 Task: Create a sub task Design and Implement Solution for the task  Add integration with third-party services such as Google Drive and Dropbox in the project Ubertech , assign it to team member softage.7@softage.net and update the status of the sub task to  Off Track , set the priority of the sub task to High.
Action: Mouse moved to (74, 291)
Screenshot: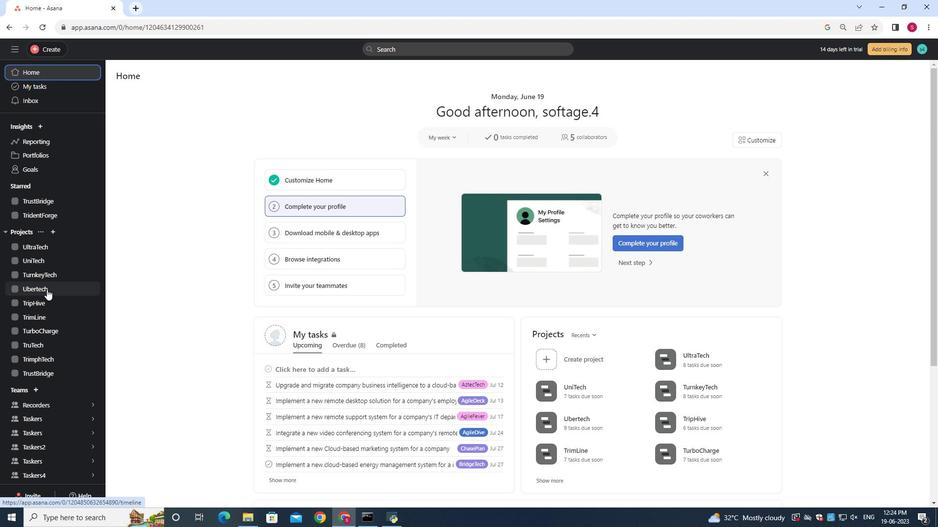 
Action: Mouse pressed left at (74, 291)
Screenshot: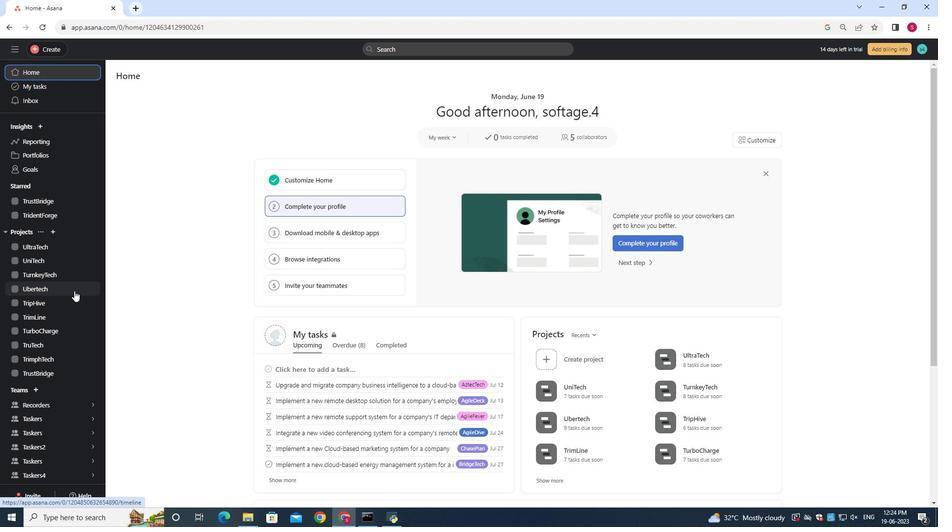 
Action: Mouse moved to (359, 220)
Screenshot: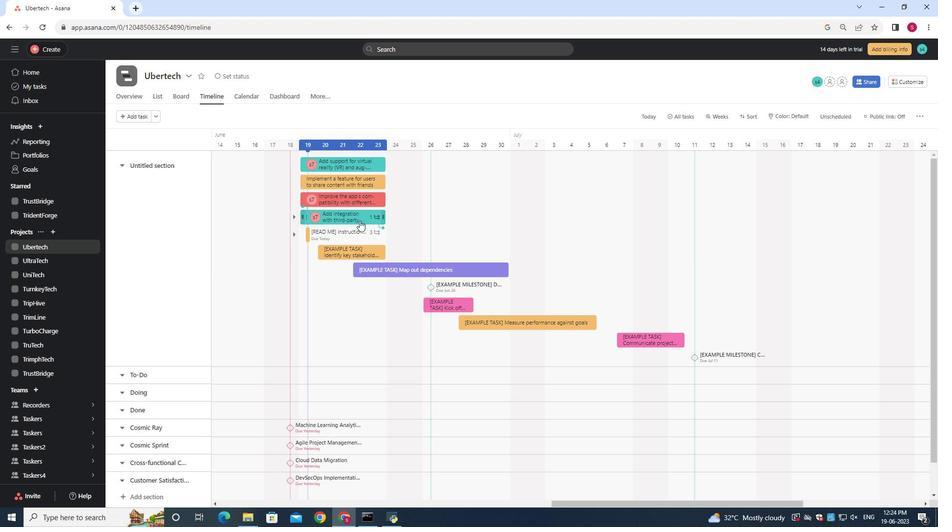
Action: Mouse pressed left at (359, 220)
Screenshot: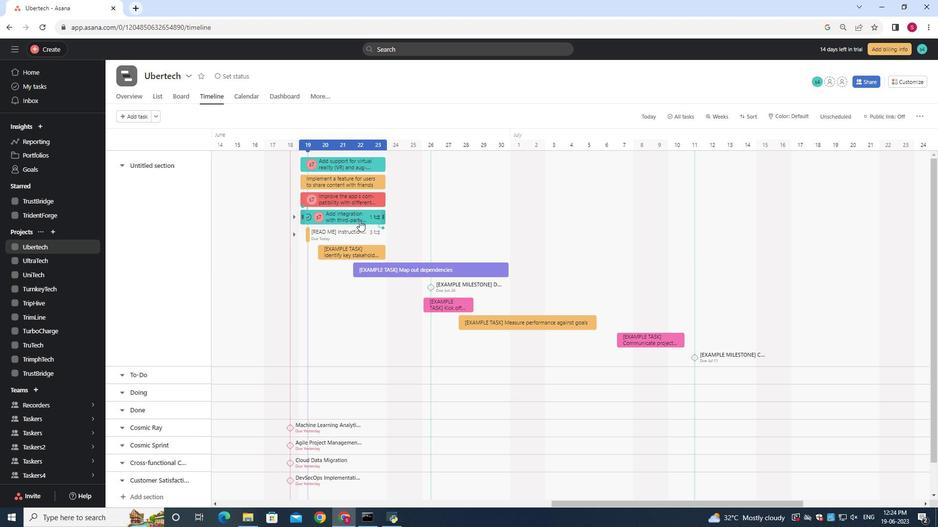 
Action: Mouse moved to (702, 275)
Screenshot: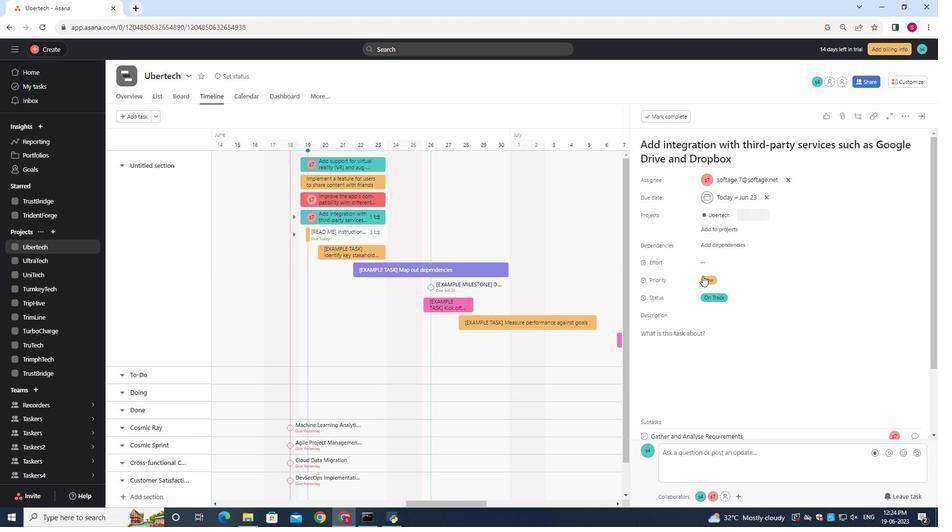 
Action: Mouse scrolled (702, 275) with delta (0, 0)
Screenshot: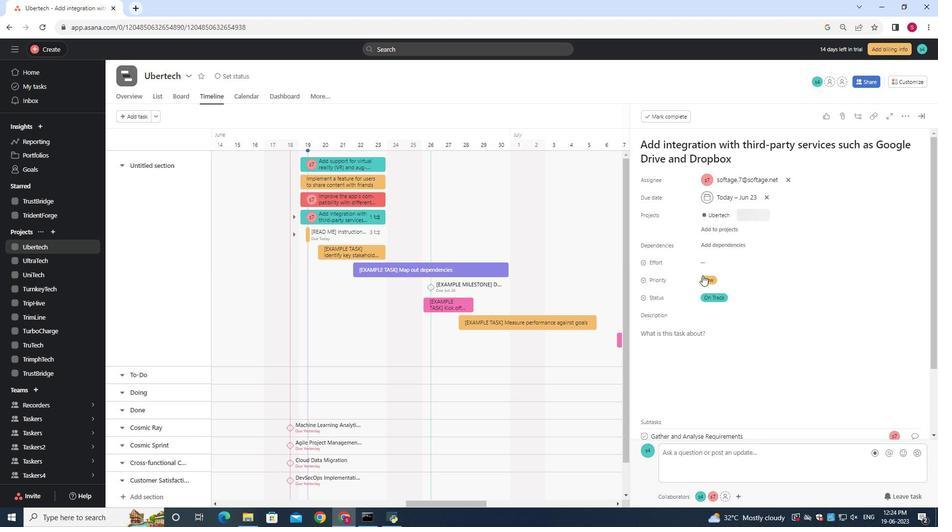 
Action: Mouse scrolled (702, 275) with delta (0, 0)
Screenshot: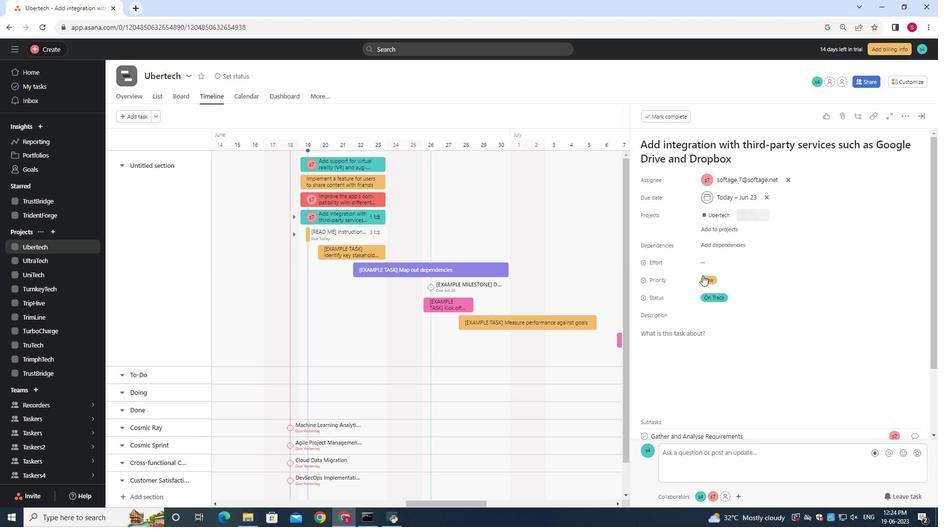 
Action: Mouse scrolled (702, 275) with delta (0, 0)
Screenshot: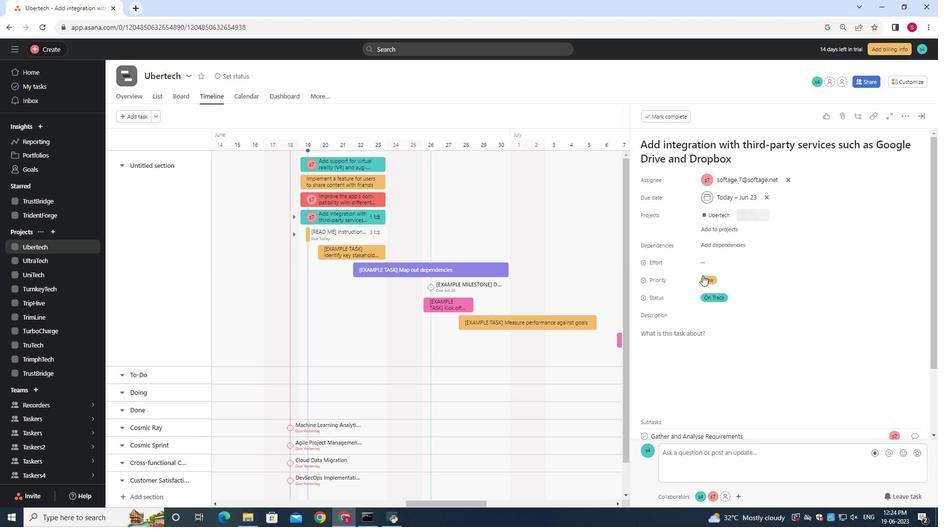 
Action: Mouse scrolled (702, 275) with delta (0, 0)
Screenshot: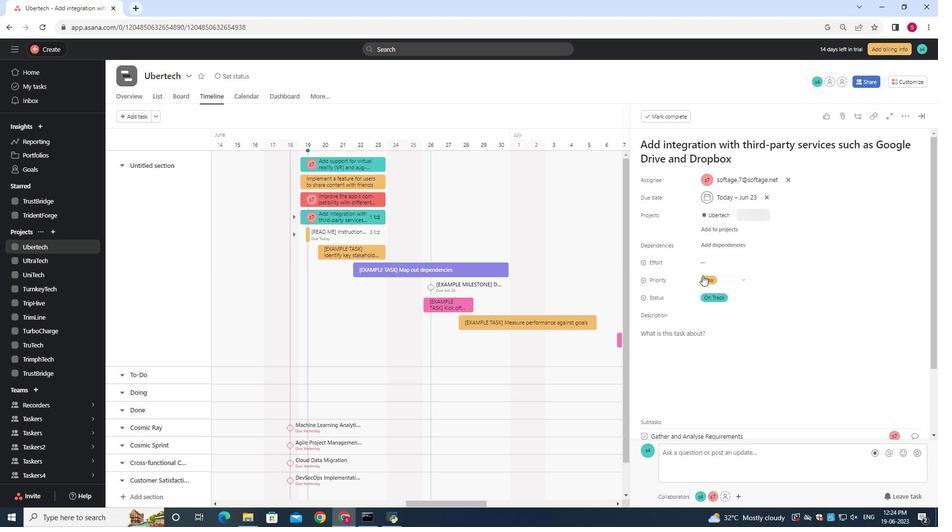 
Action: Mouse moved to (653, 370)
Screenshot: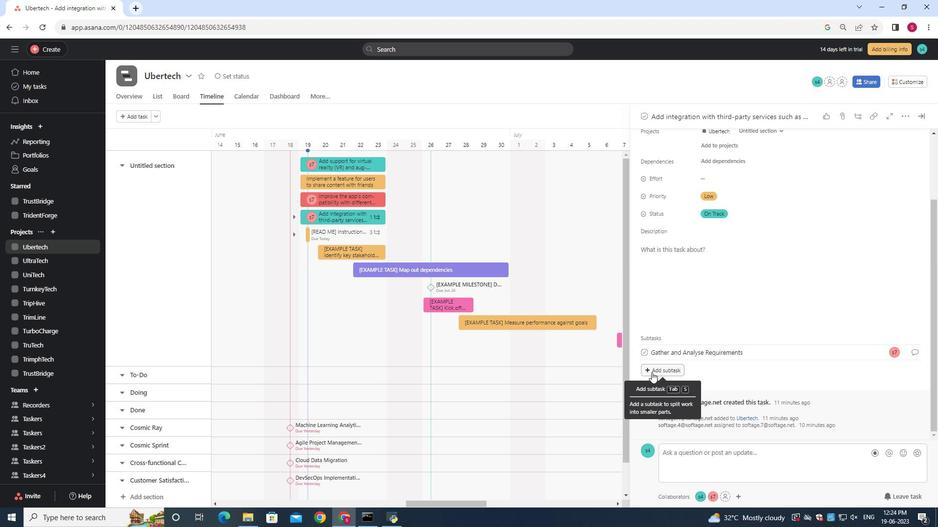 
Action: Mouse pressed left at (652, 370)
Screenshot: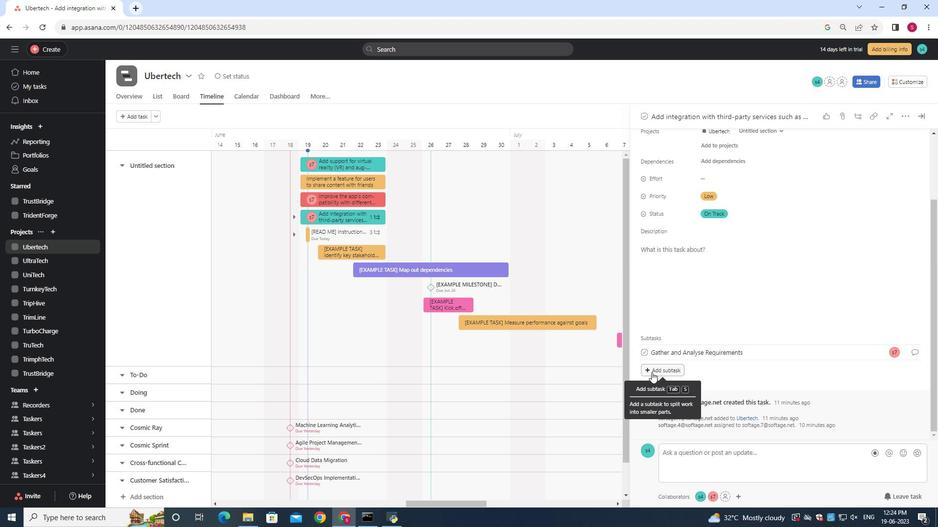 
Action: Key pressed <Key.shift>Design<Key.space>and<Key.space><Key.shift>Implement<Key.space><Key.shift>Solution<Key.space>
Screenshot: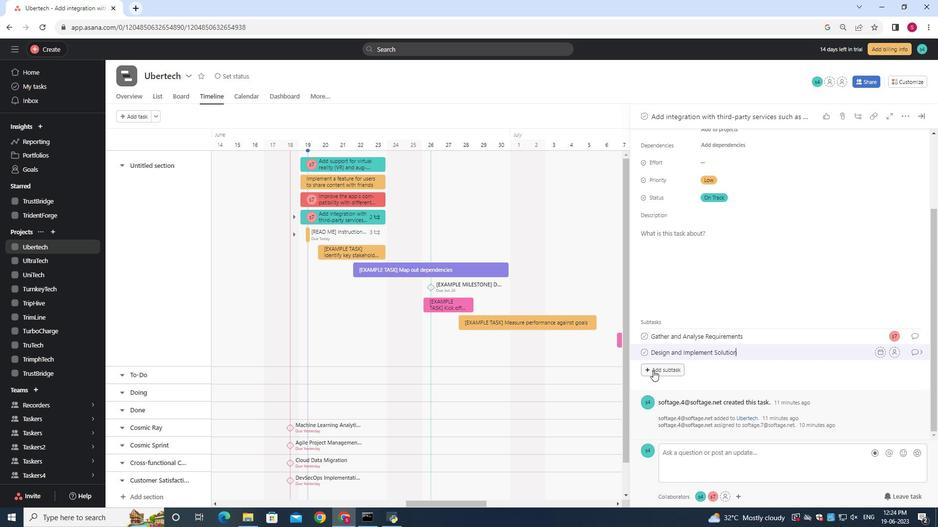 
Action: Mouse moved to (892, 353)
Screenshot: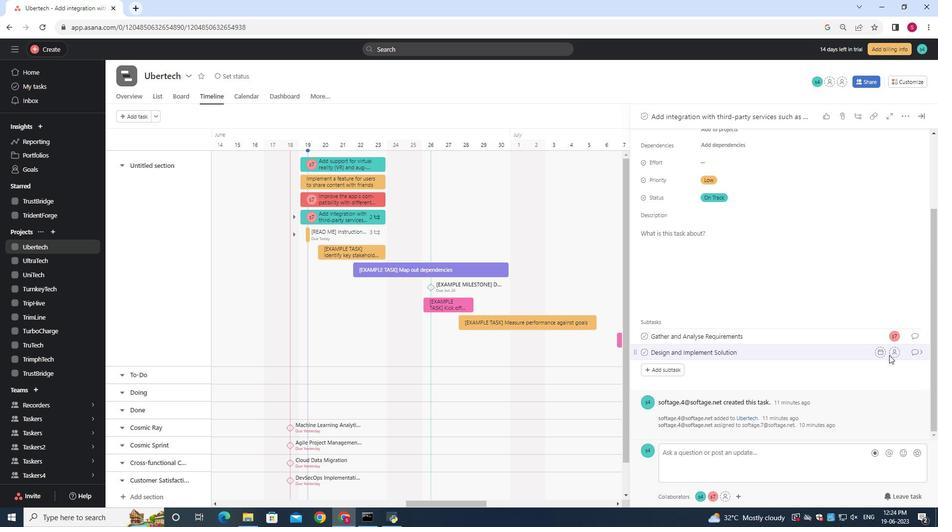 
Action: Mouse pressed left at (892, 353)
Screenshot: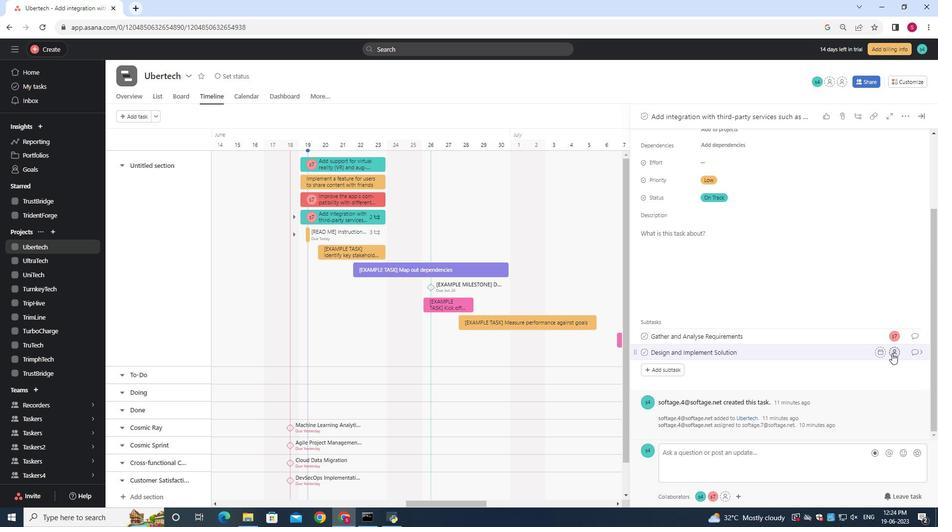 
Action: Mouse moved to (892, 353)
Screenshot: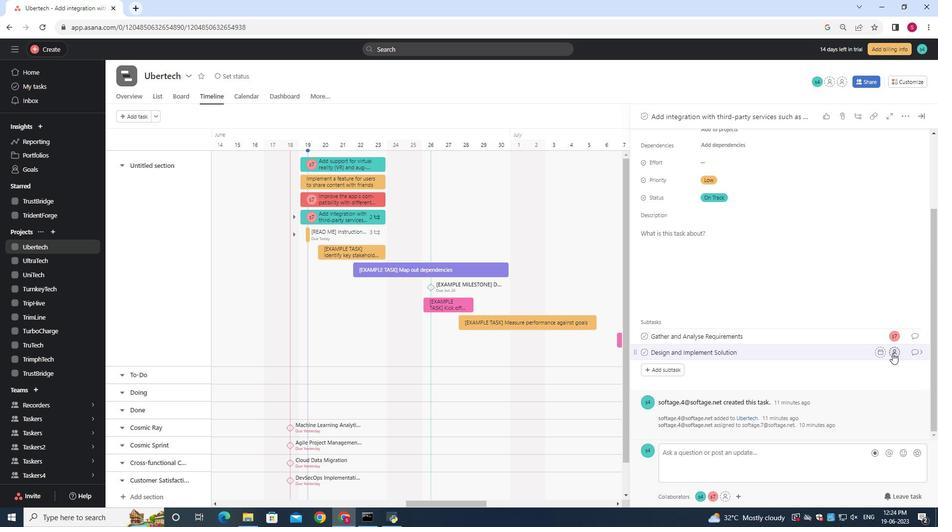 
Action: Key pressed softage.7<Key.shift>@softage.net
Screenshot: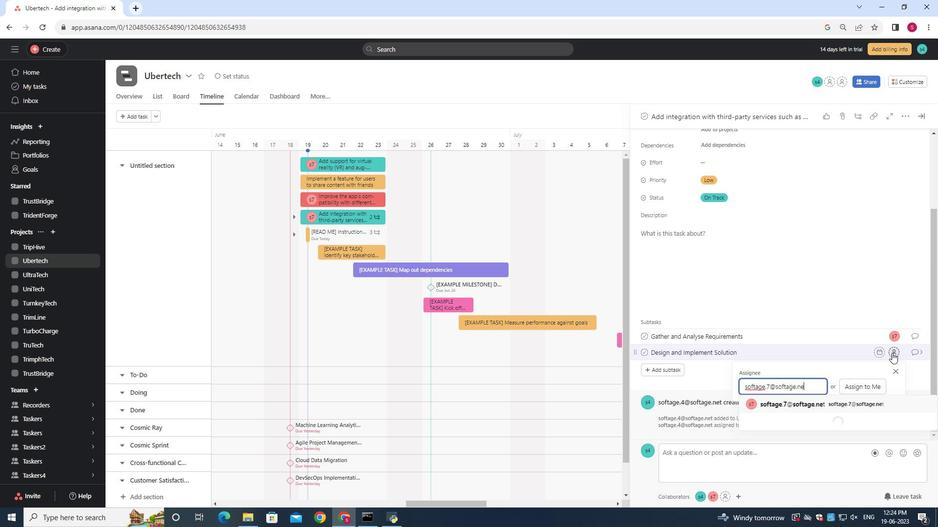 
Action: Mouse moved to (799, 405)
Screenshot: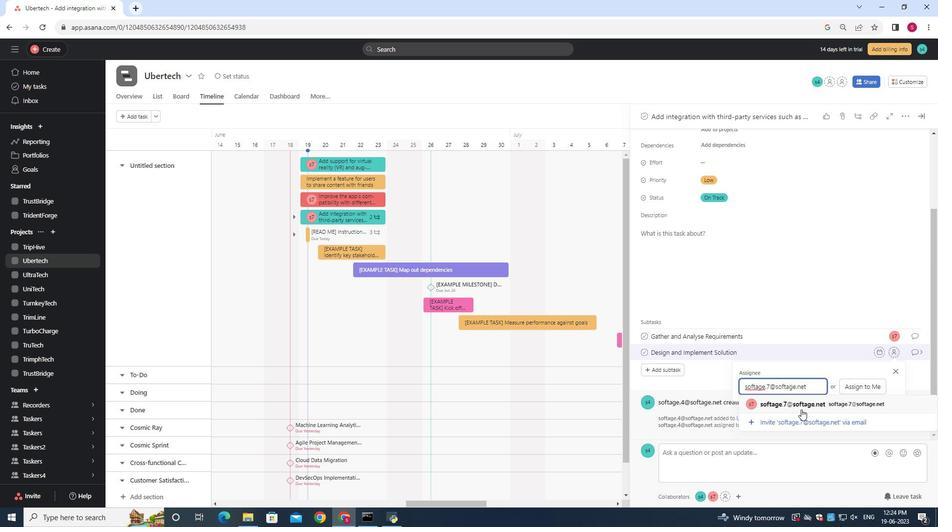 
Action: Mouse pressed left at (799, 405)
Screenshot: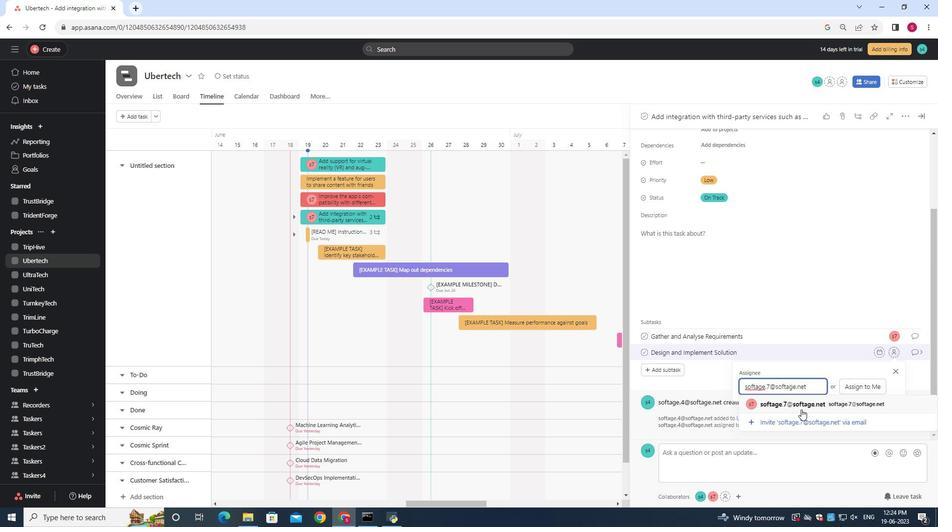 
Action: Mouse moved to (917, 349)
Screenshot: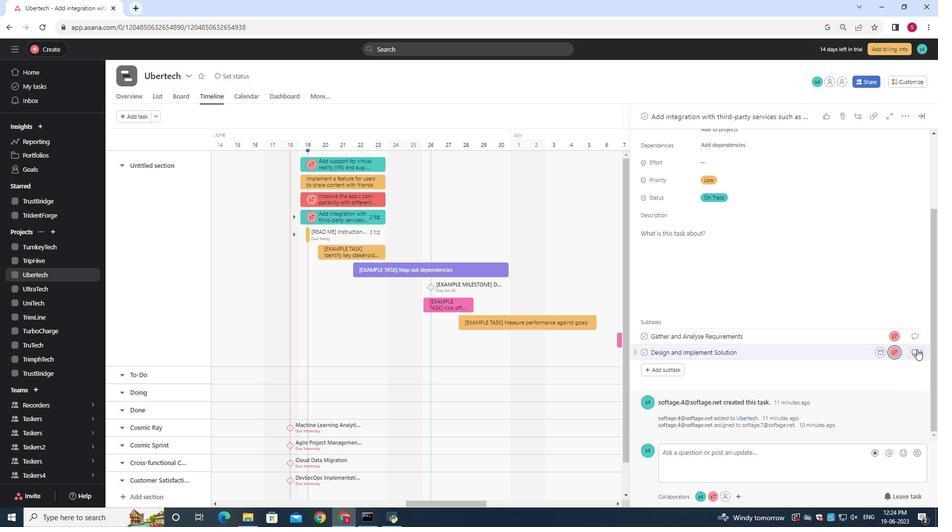 
Action: Mouse pressed left at (917, 349)
Screenshot: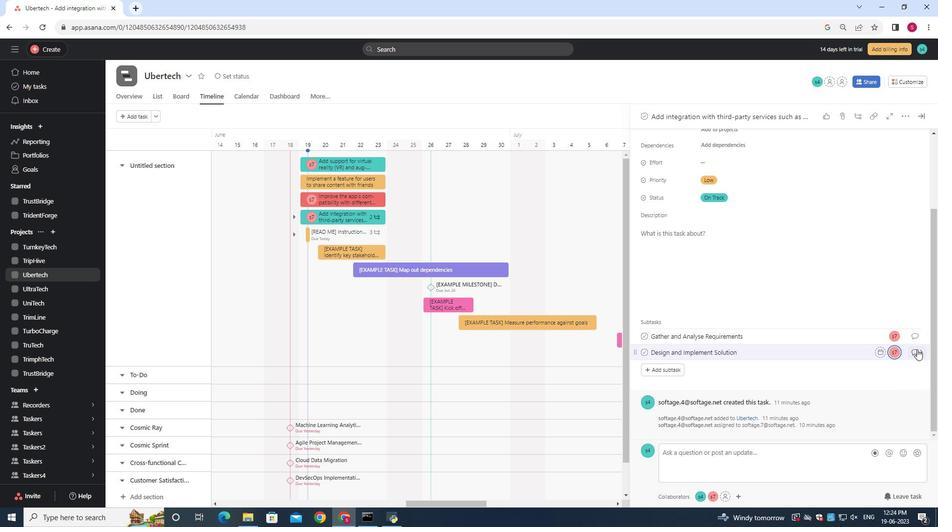 
Action: Mouse moved to (711, 314)
Screenshot: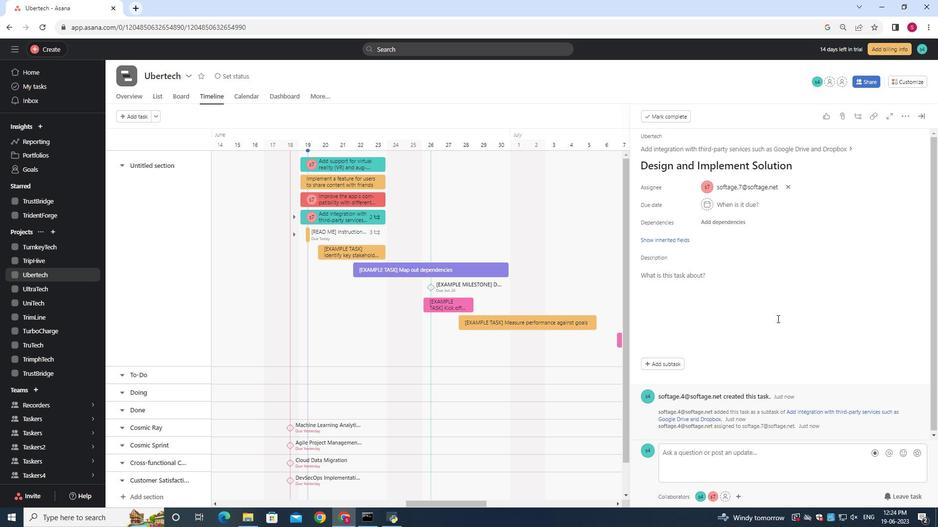 
Action: Mouse scrolled (711, 313) with delta (0, 0)
Screenshot: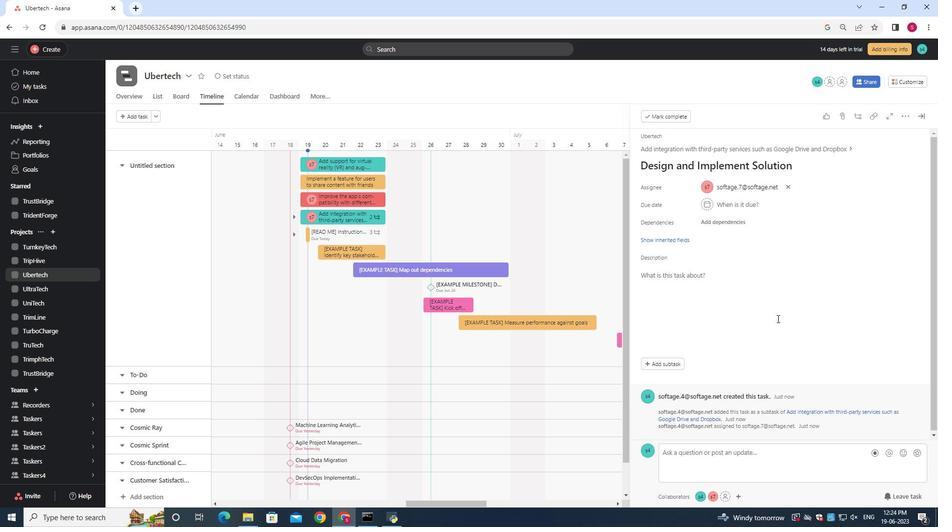 
Action: Mouse moved to (711, 314)
Screenshot: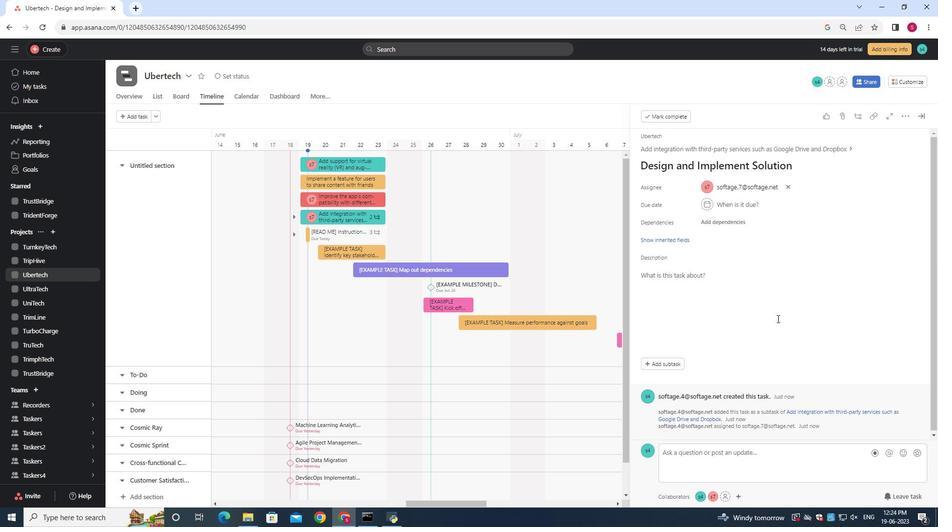 
Action: Mouse scrolled (711, 313) with delta (0, 0)
Screenshot: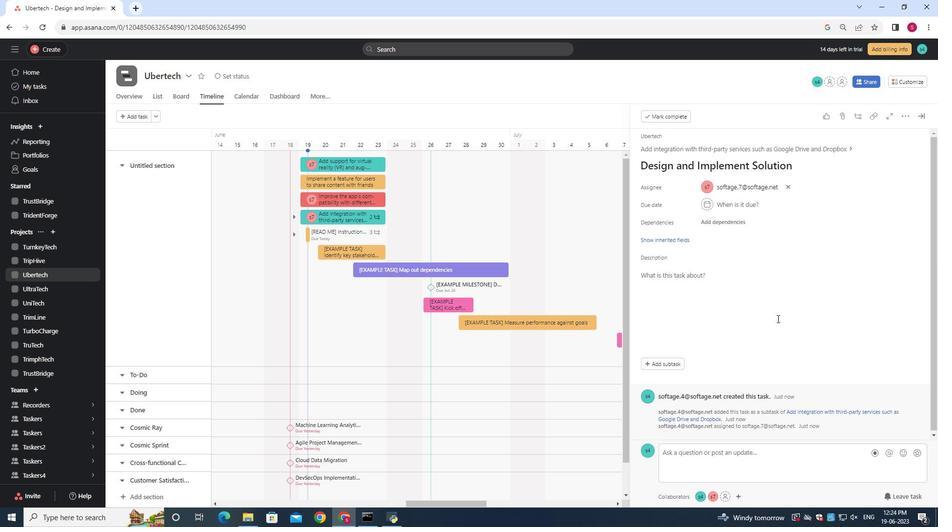 
Action: Mouse moved to (711, 314)
Screenshot: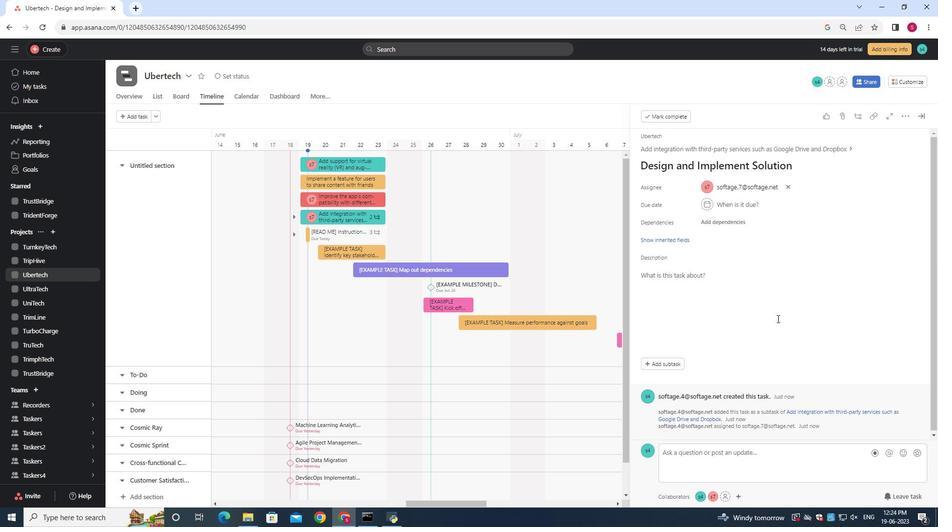
Action: Mouse scrolled (711, 314) with delta (0, 0)
Screenshot: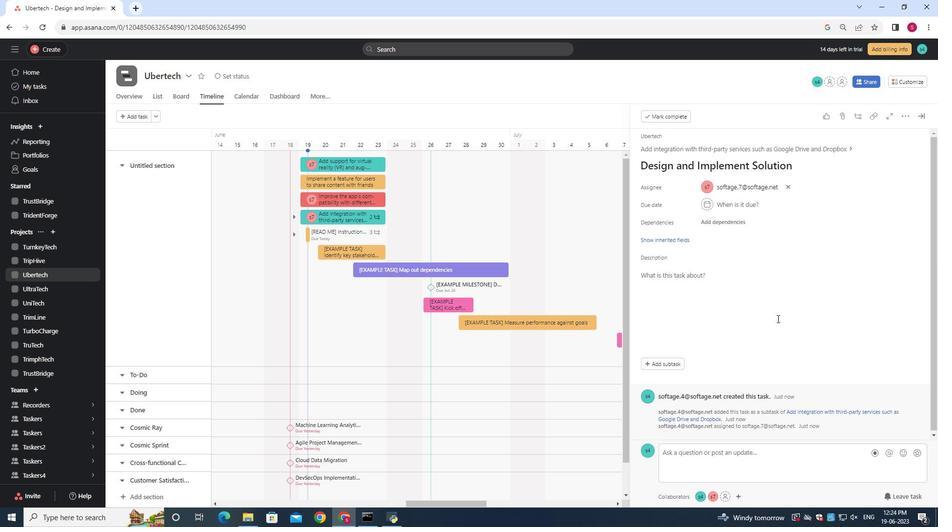 
Action: Mouse scrolled (711, 314) with delta (0, 0)
Screenshot: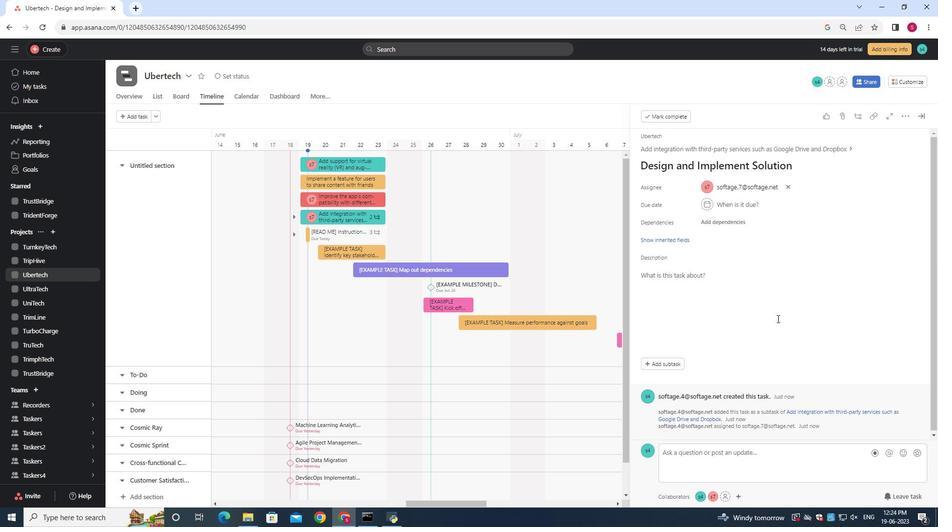 
Action: Mouse moved to (710, 314)
Screenshot: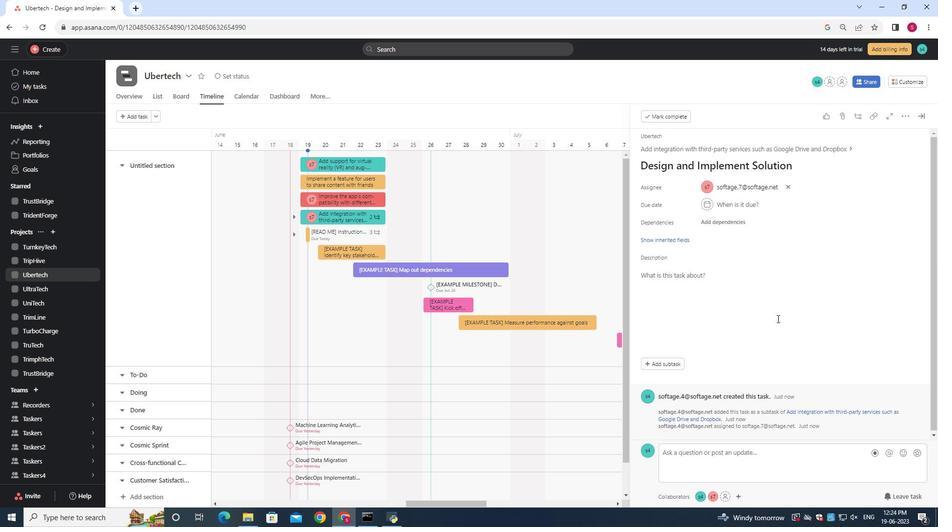 
Action: Mouse scrolled (710, 314) with delta (0, 0)
Screenshot: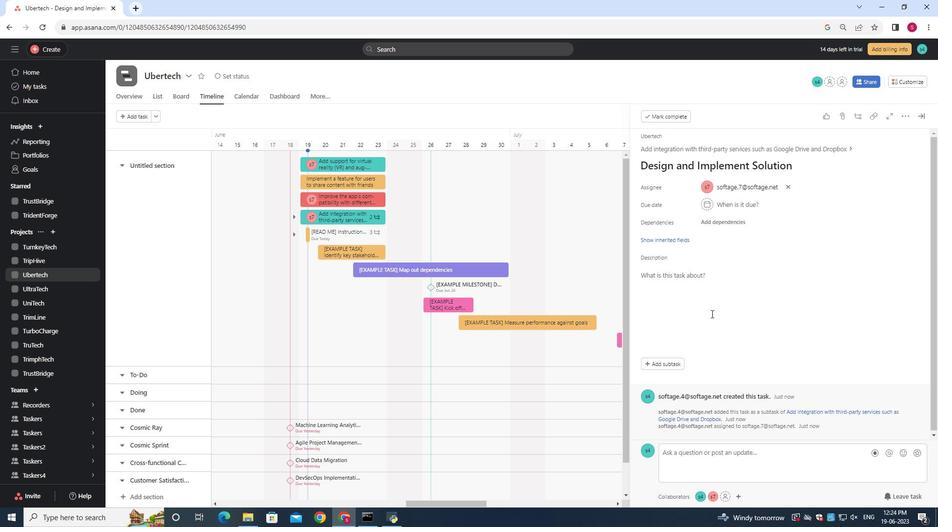 
Action: Mouse moved to (668, 241)
Screenshot: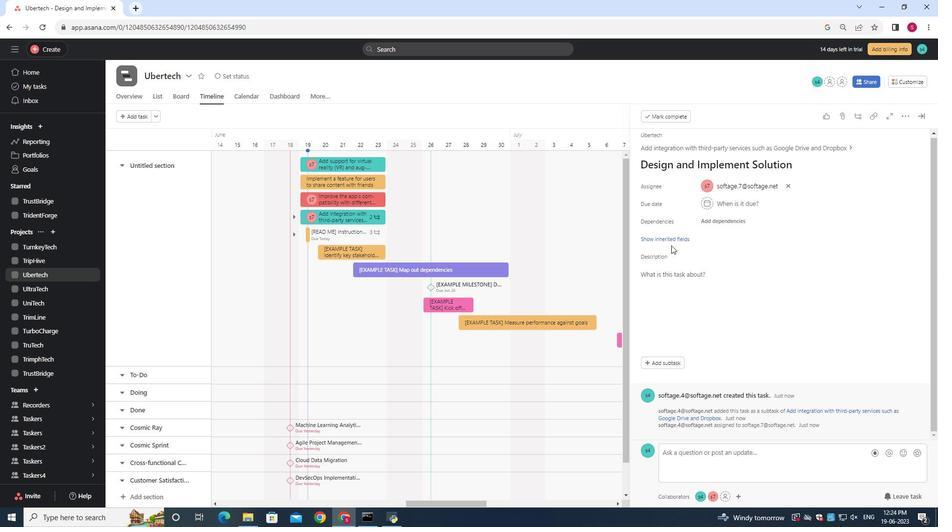 
Action: Mouse pressed left at (668, 241)
Screenshot: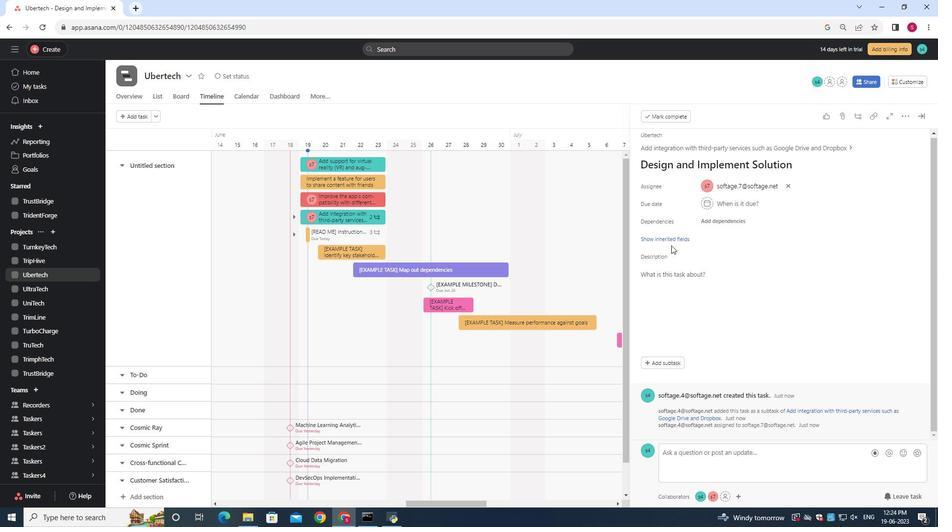 
Action: Mouse moved to (673, 238)
Screenshot: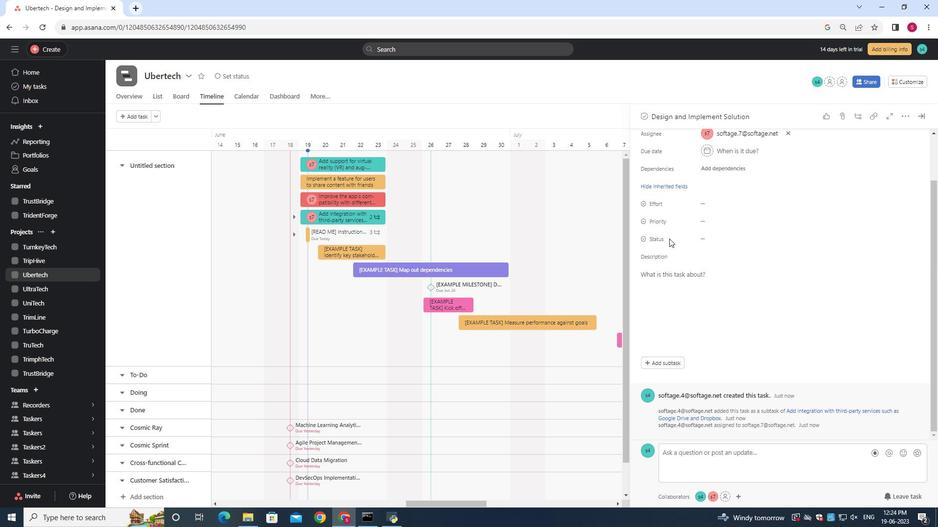 
Action: Mouse pressed left at (673, 238)
Screenshot: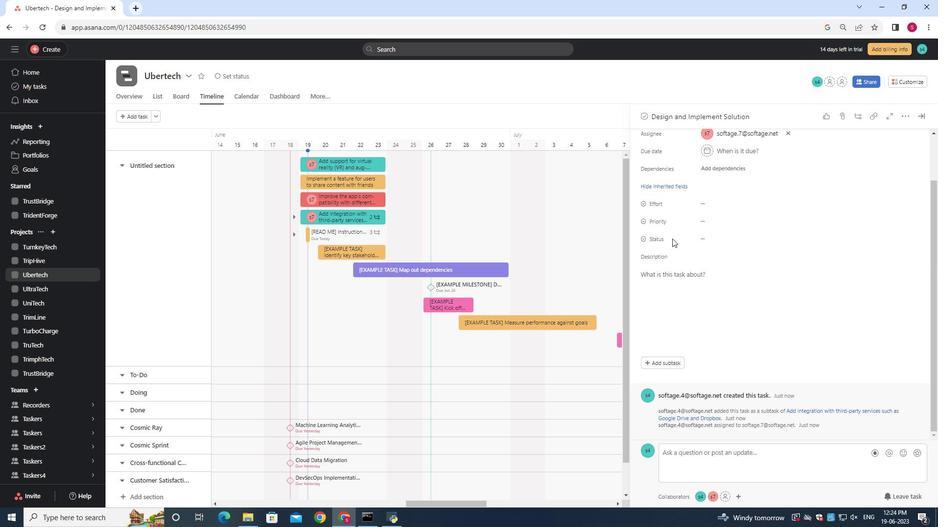 
Action: Mouse moved to (701, 238)
Screenshot: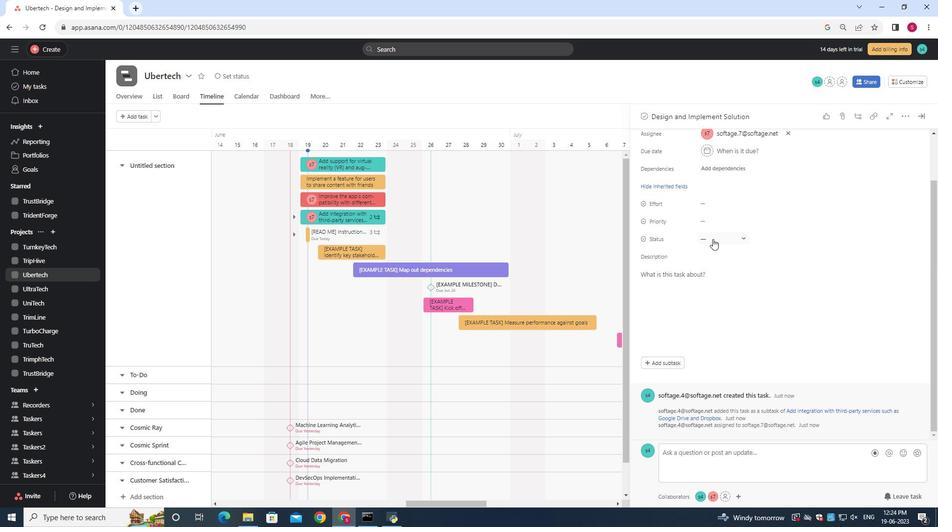 
Action: Mouse pressed left at (701, 238)
Screenshot: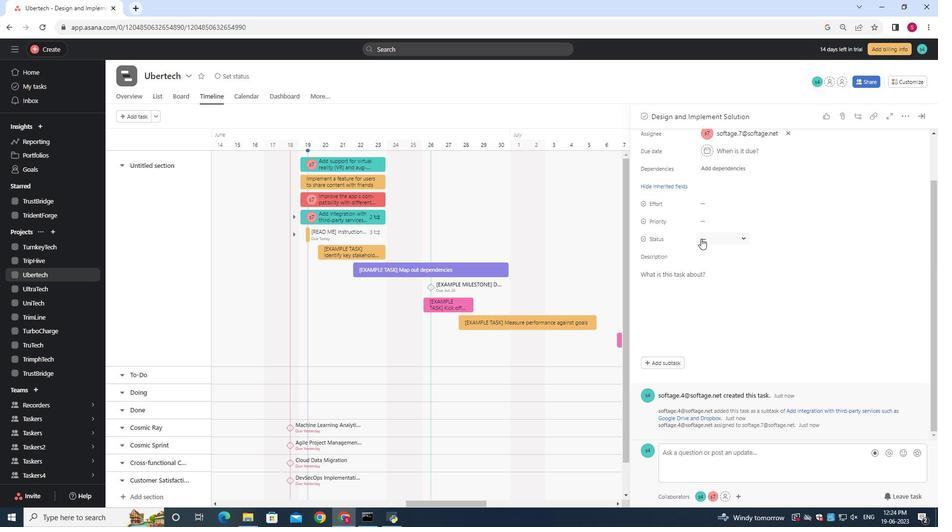 
Action: Mouse moved to (727, 299)
Screenshot: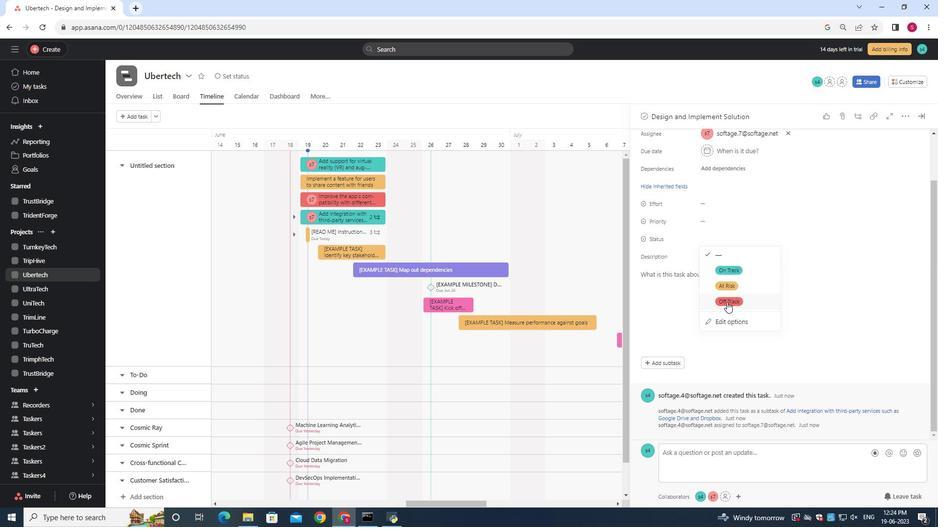 
Action: Mouse pressed left at (727, 299)
Screenshot: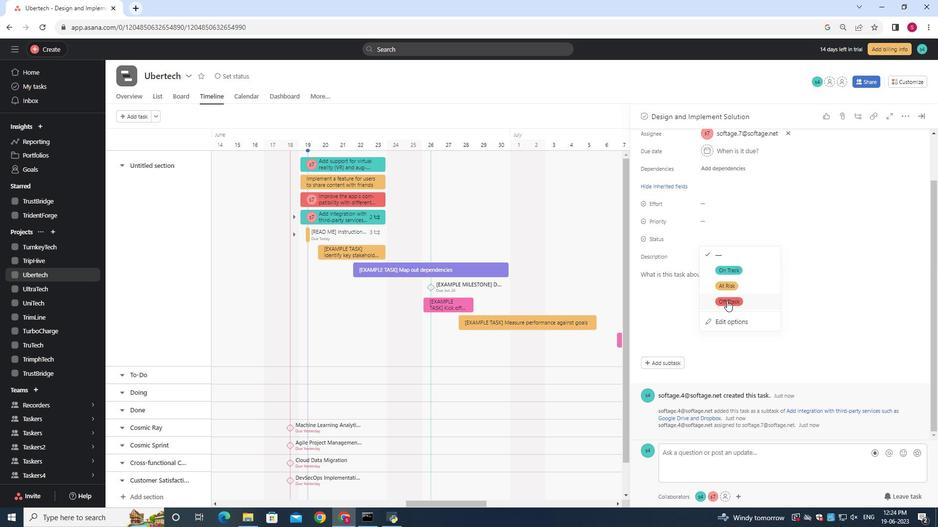 
Action: Mouse moved to (714, 225)
Screenshot: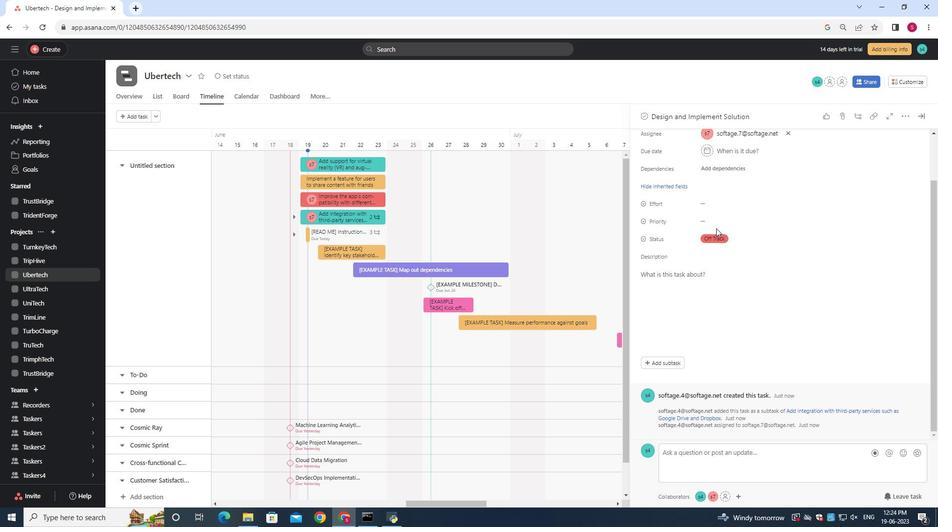 
Action: Mouse pressed left at (714, 225)
Screenshot: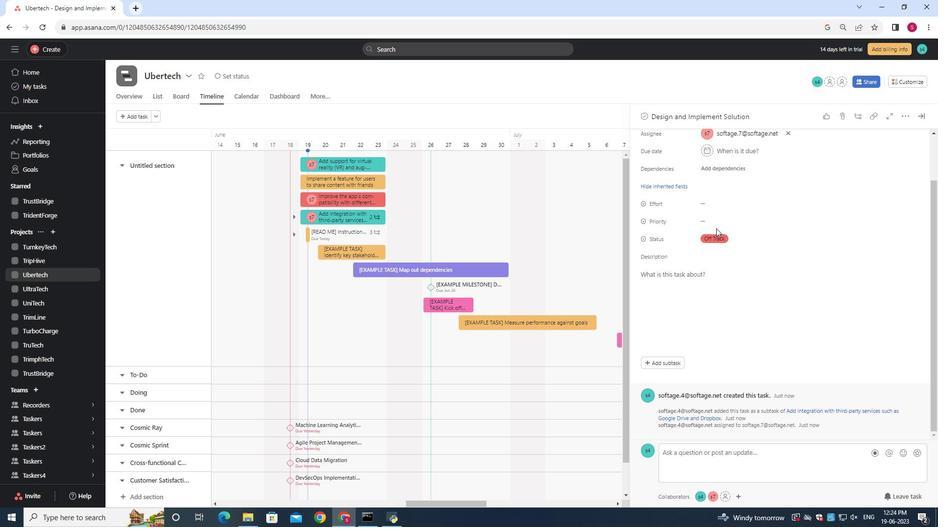 
Action: Mouse moved to (713, 248)
Screenshot: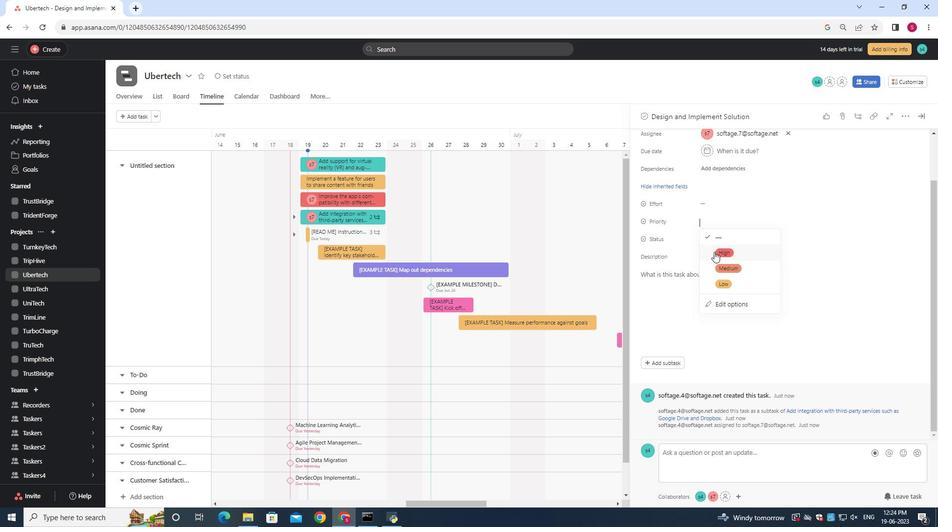 
Action: Mouse pressed left at (713, 248)
Screenshot: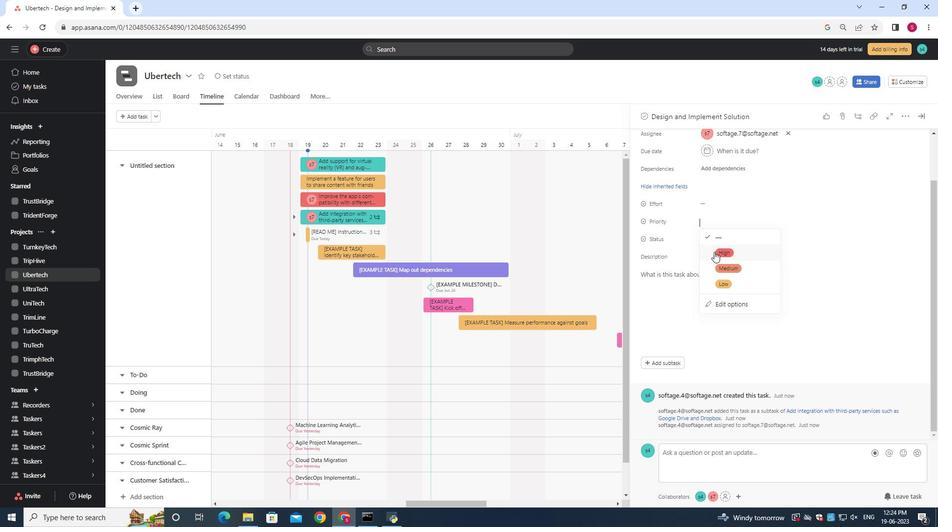 
Action: Mouse moved to (697, 215)
Screenshot: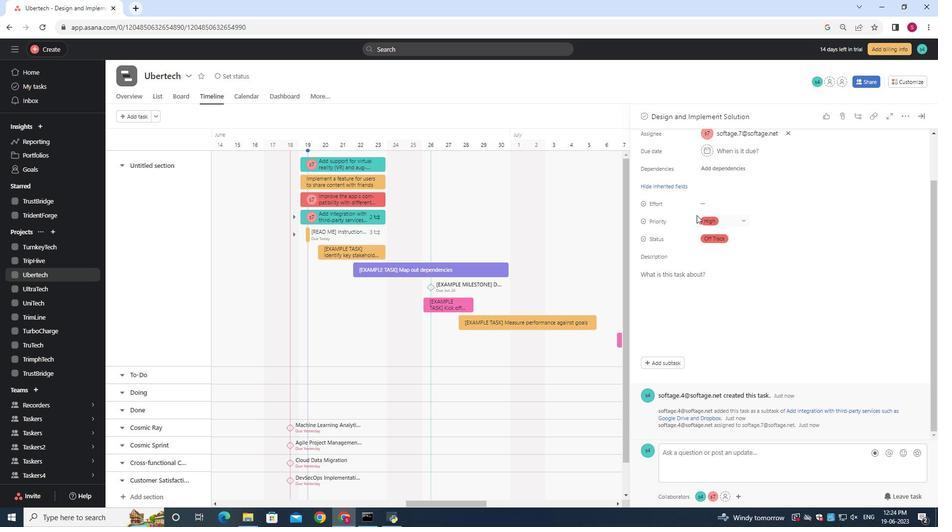 
